 Task: Add Bala Enzyme Inc Berry Triple Enzyme Hydration Pack Single to the cart.
Action: Mouse pressed left at (12, 120)
Screenshot: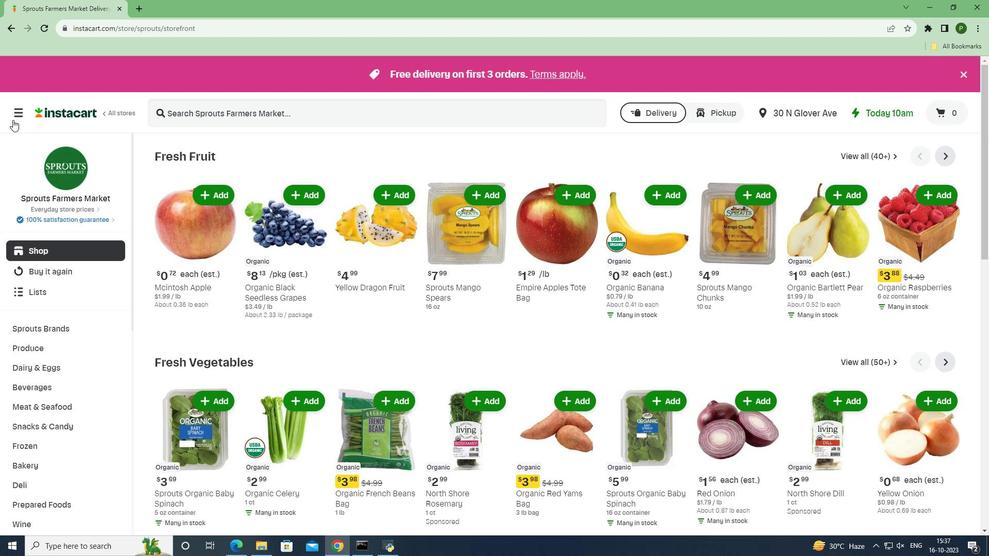 
Action: Mouse moved to (52, 269)
Screenshot: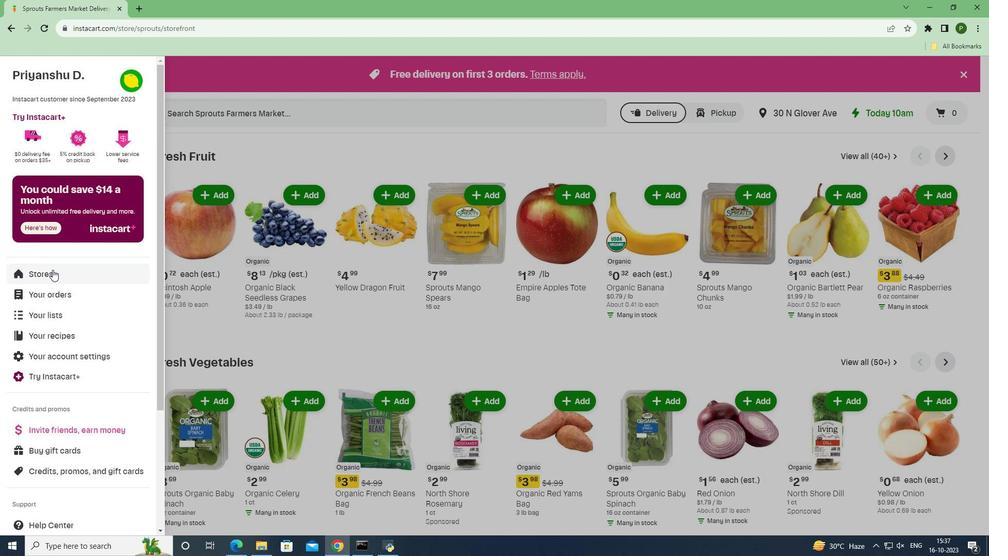 
Action: Mouse pressed left at (52, 269)
Screenshot: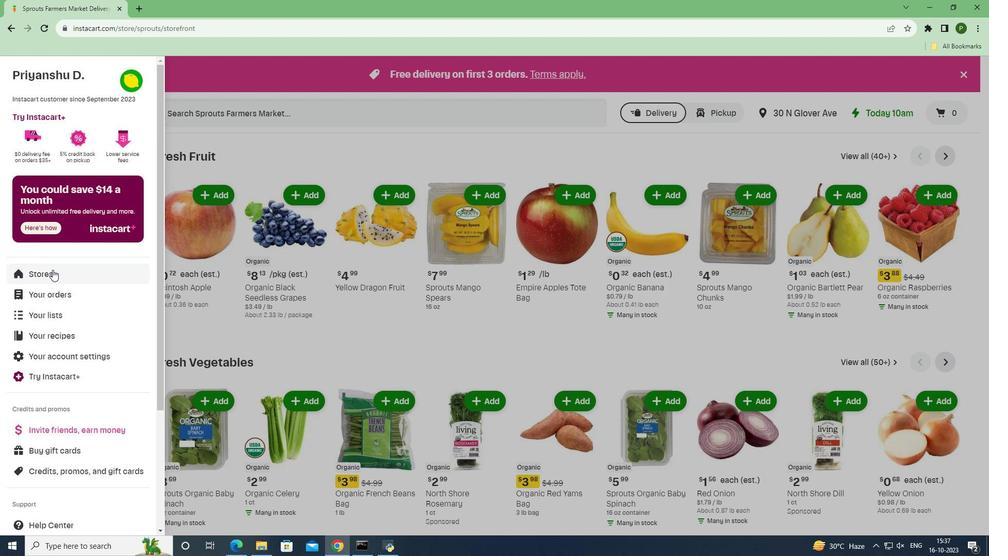 
Action: Mouse moved to (238, 92)
Screenshot: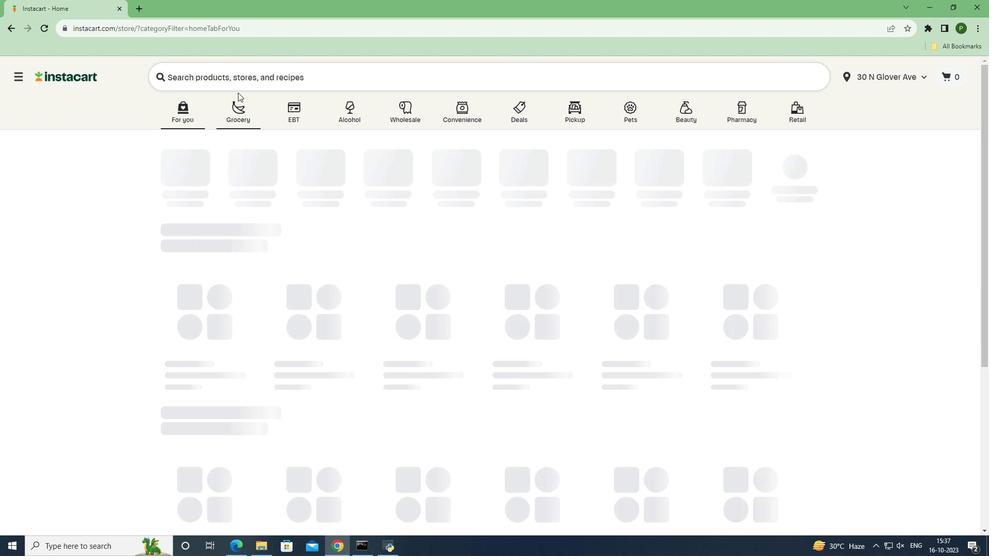 
Action: Mouse pressed left at (238, 92)
Screenshot: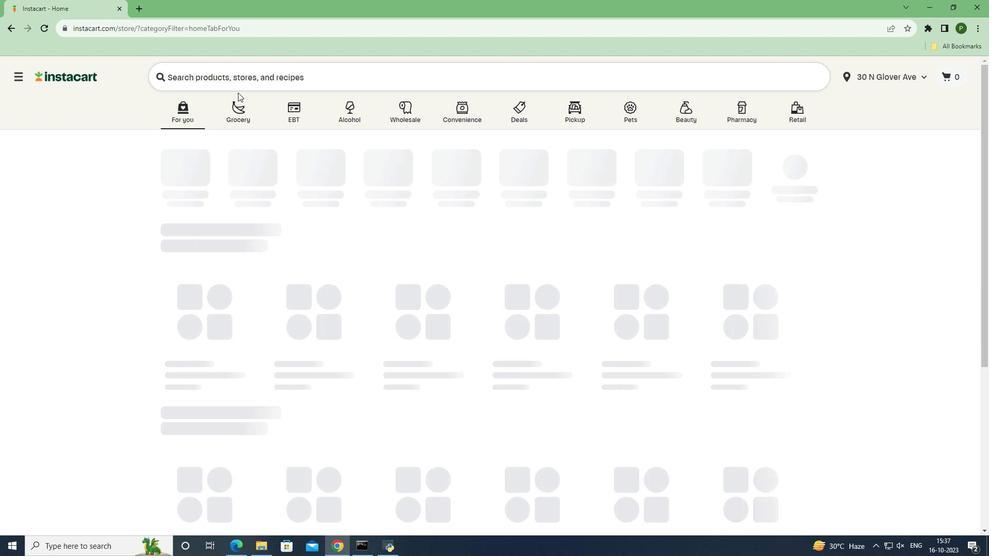 
Action: Mouse moved to (238, 95)
Screenshot: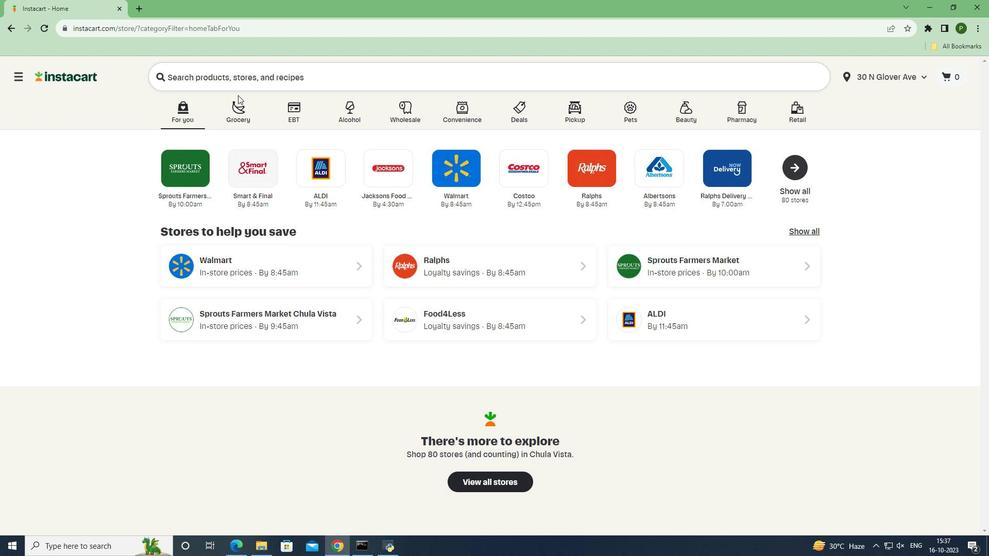 
Action: Mouse pressed left at (238, 95)
Screenshot: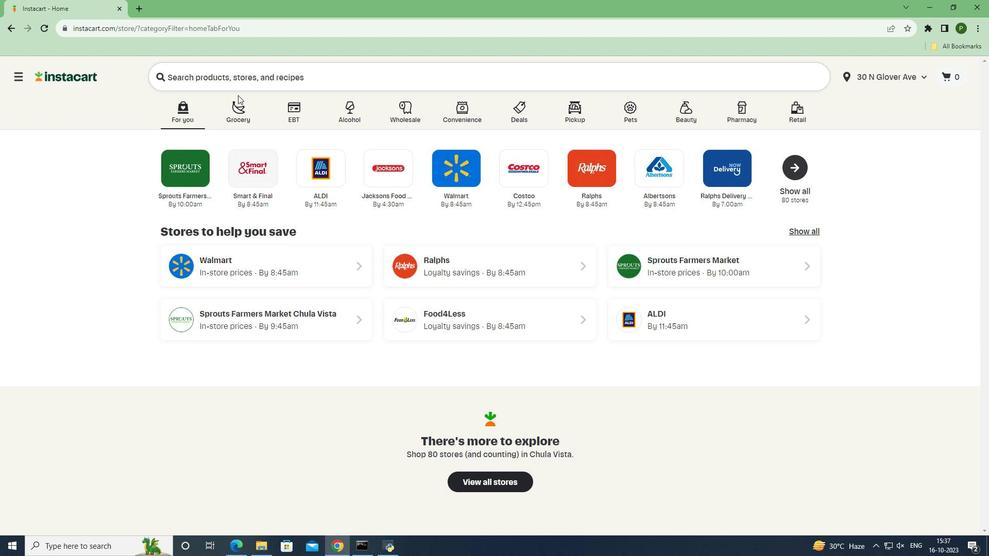 
Action: Mouse moved to (229, 128)
Screenshot: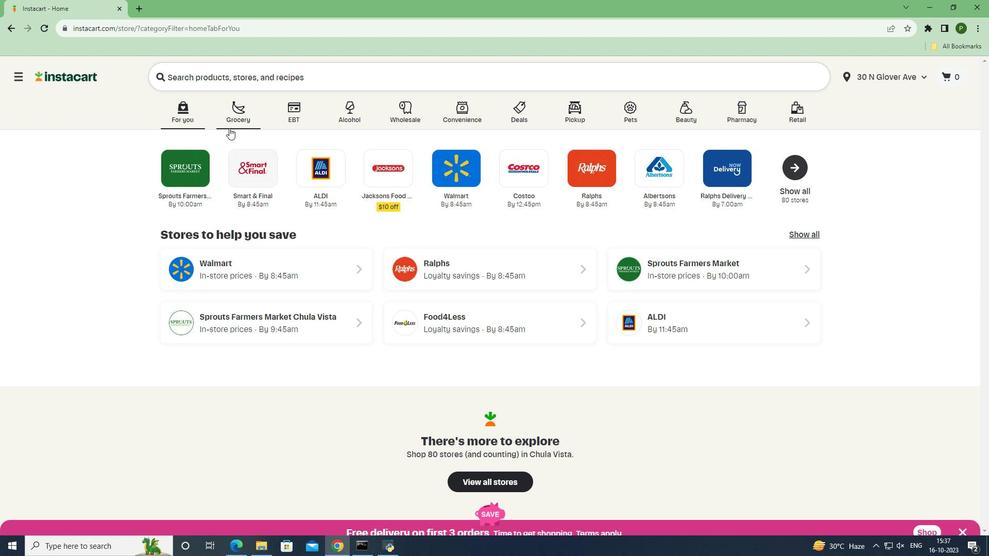 
Action: Mouse pressed left at (229, 128)
Screenshot: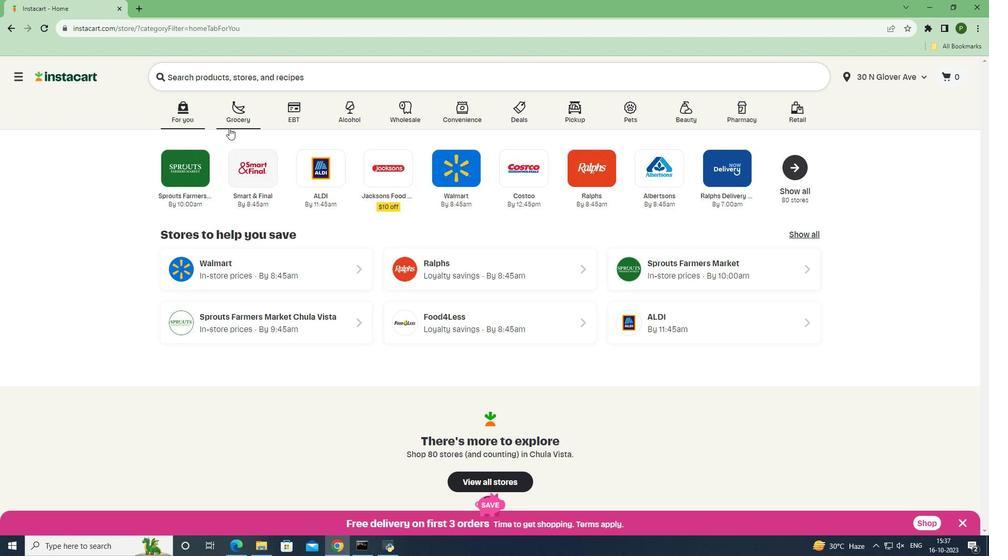 
Action: Mouse moved to (632, 235)
Screenshot: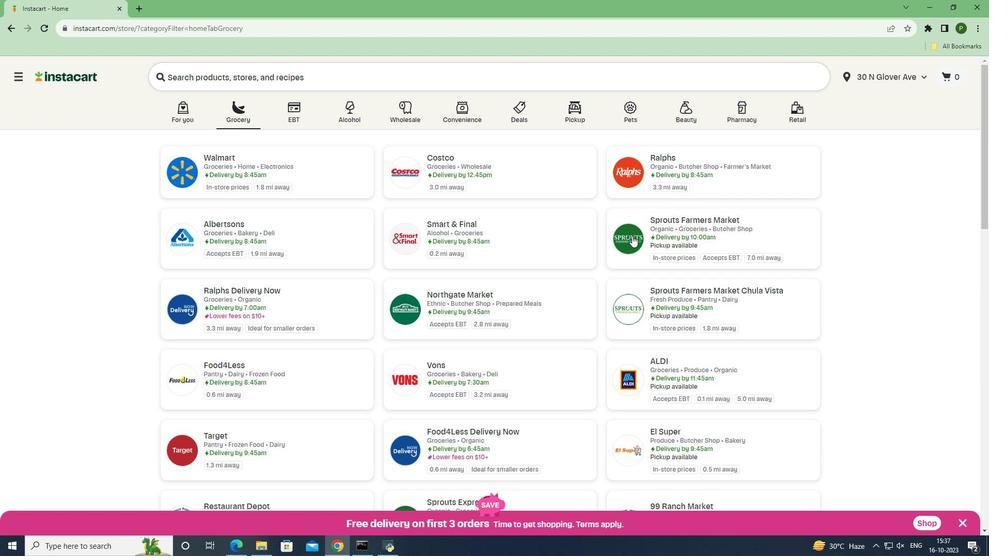 
Action: Mouse pressed left at (632, 235)
Screenshot: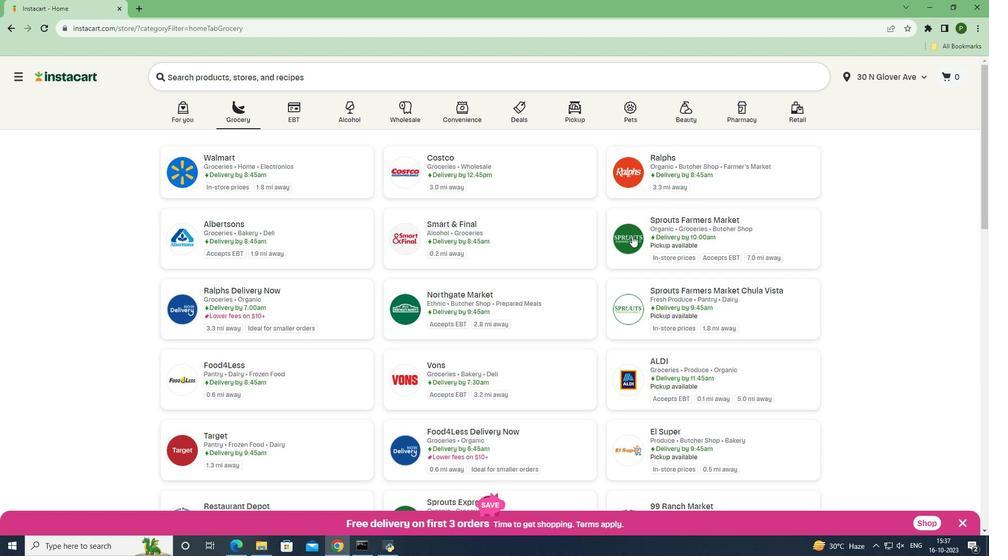 
Action: Mouse moved to (48, 380)
Screenshot: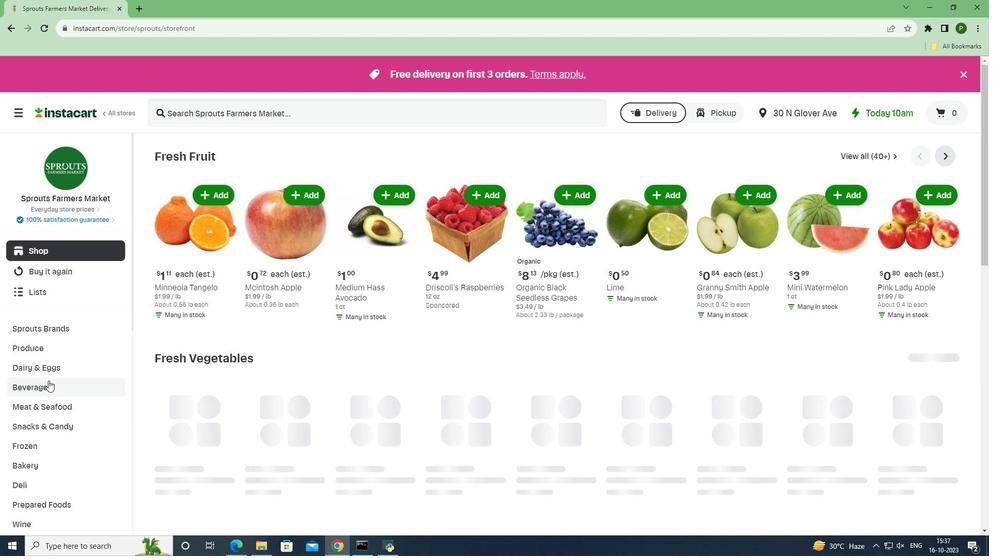
Action: Mouse pressed left at (48, 380)
Screenshot: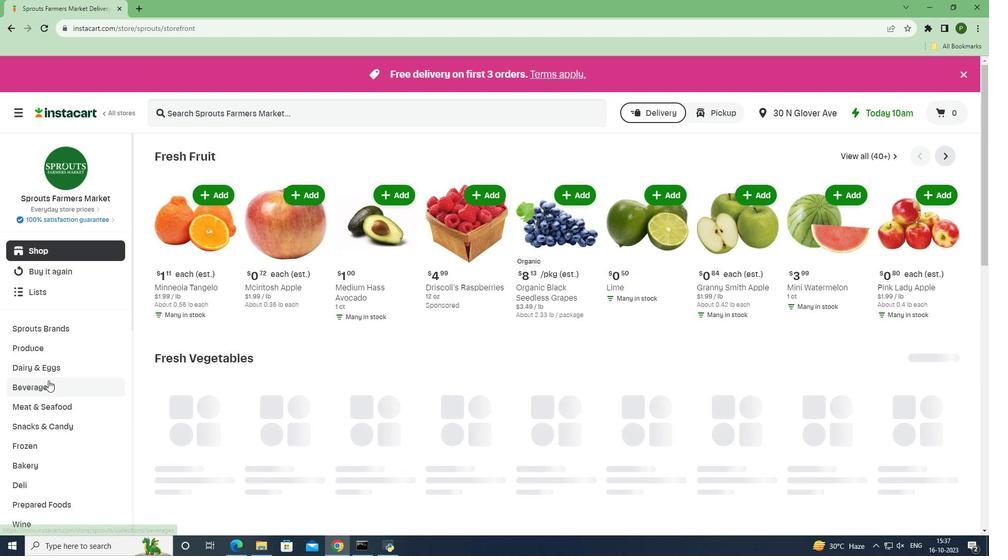 
Action: Mouse moved to (921, 178)
Screenshot: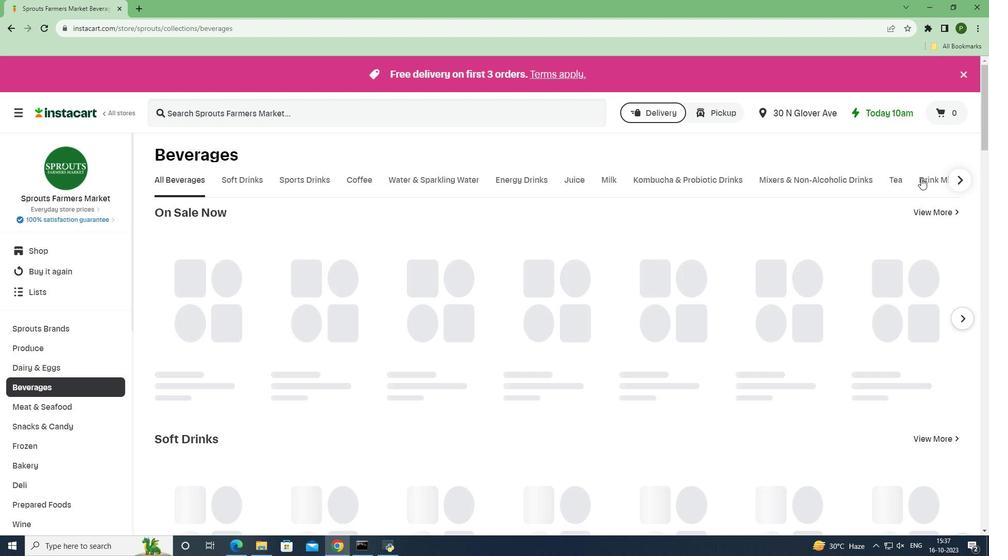 
Action: Mouse pressed left at (921, 178)
Screenshot: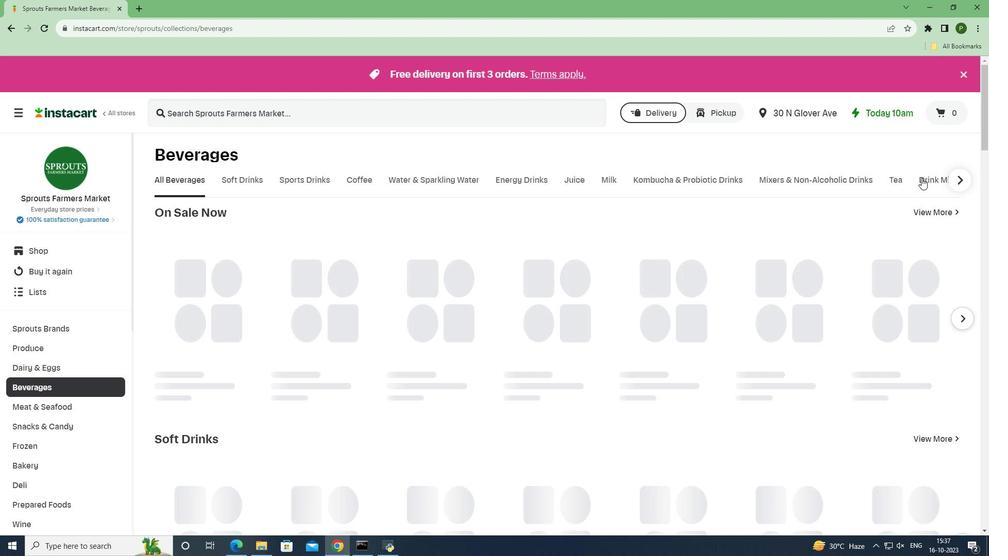 
Action: Mouse moved to (282, 226)
Screenshot: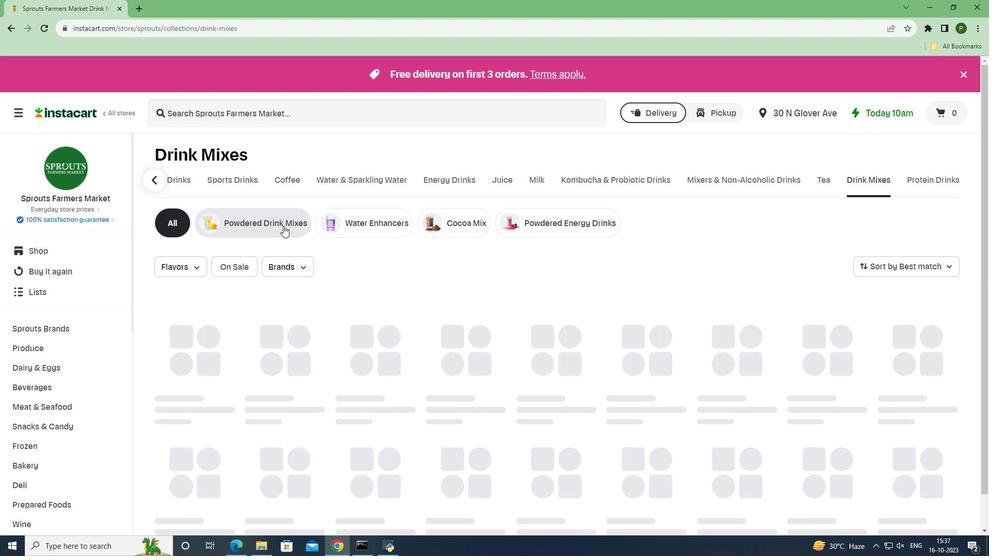 
Action: Mouse pressed left at (282, 226)
Screenshot: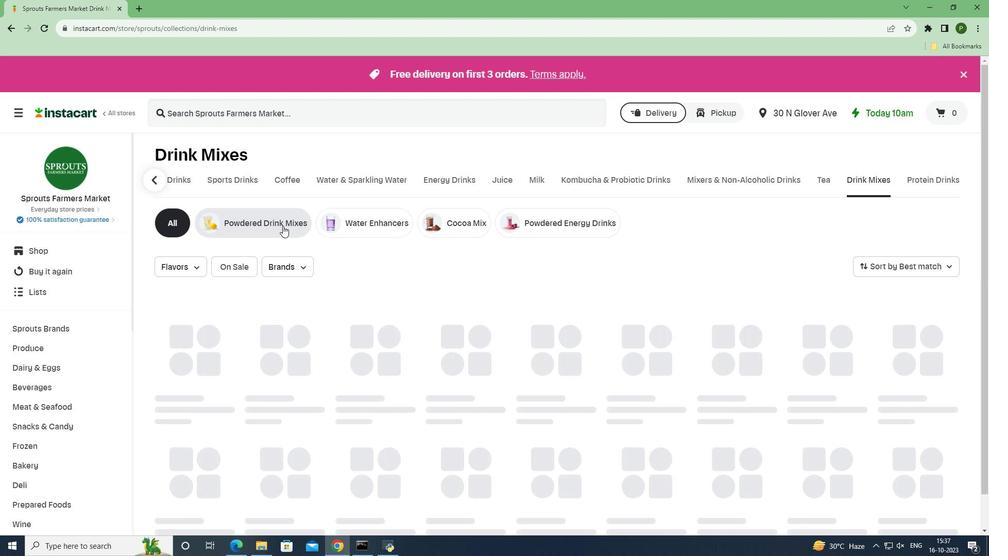 
Action: Mouse moved to (272, 110)
Screenshot: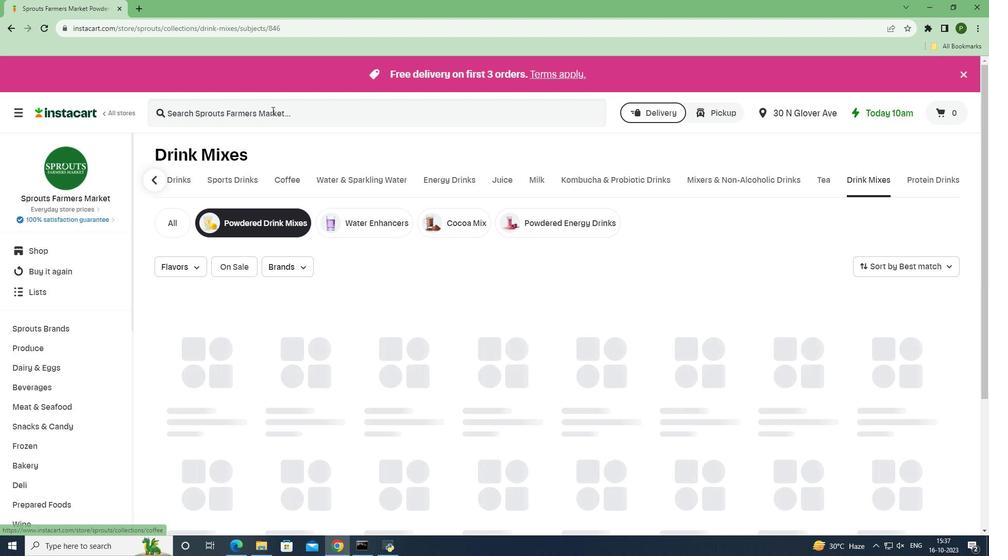 
Action: Mouse pressed left at (272, 110)
Screenshot: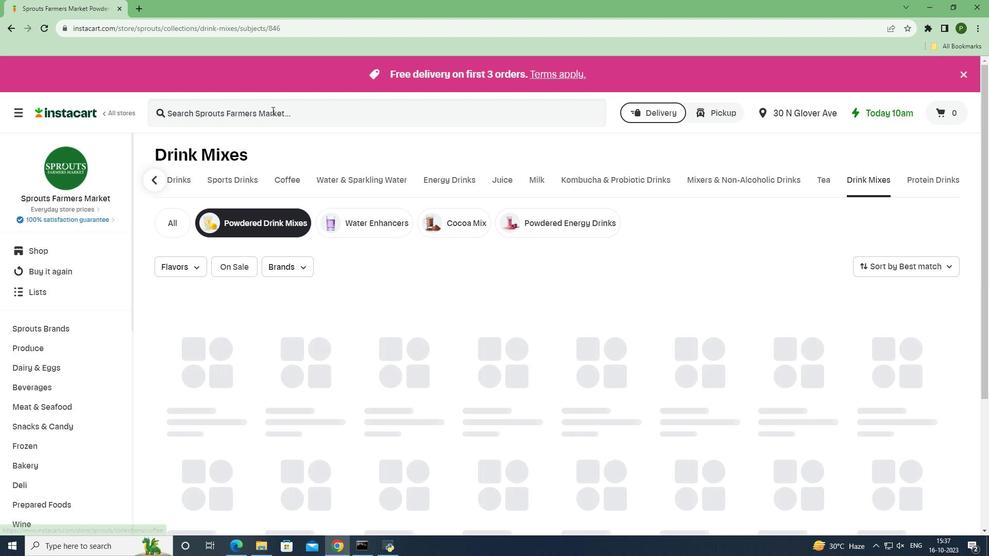 
Action: Key pressed <Key.caps_lock>B<Key.caps_lock>ala<Key.space><Key.caps_lock>E<Key.caps_lock>nzyme<Key.space><Key.caps_lock>I<Key.caps_lock>nc<Key.space><Key.caps_lock>B<Key.caps_lock><Key.caps_lock><Key.caps_lock>erry<Key.space><Key.caps_lock>T<Key.caps_lock>riple<Key.space><Key.caps_lock>E<Key.caps_lock>nzyme<Key.space><Key.caps_lock>H<Key.caps_lock>ydration<Key.space><Key.caps_lock>P<Key.caps_lock>ack<Key.space><Key.caps_lock>S<Key.caps_lock>ingle<Key.space><Key.enter>
Screenshot: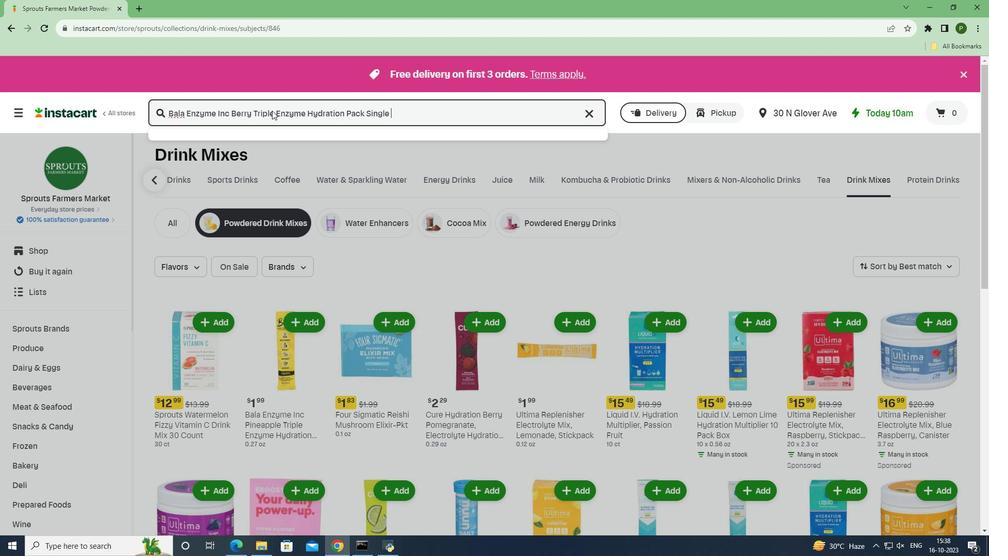
Action: Mouse moved to (277, 202)
Screenshot: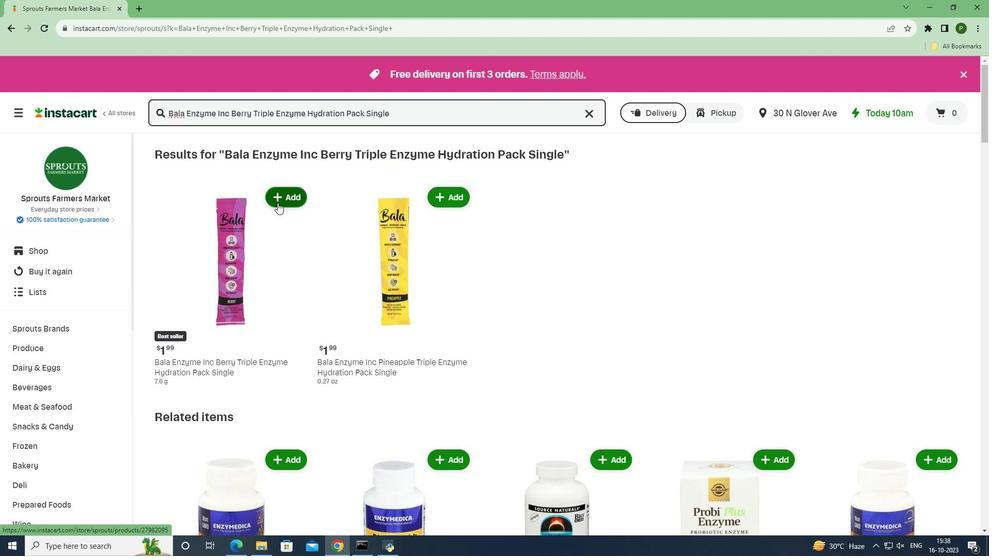 
Action: Mouse pressed left at (277, 202)
Screenshot: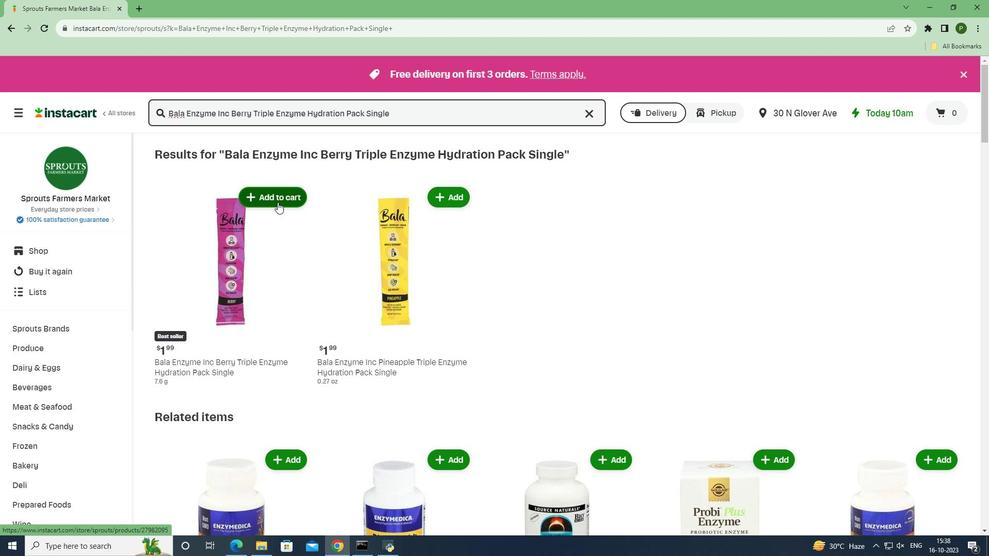 
Action: Mouse moved to (326, 287)
Screenshot: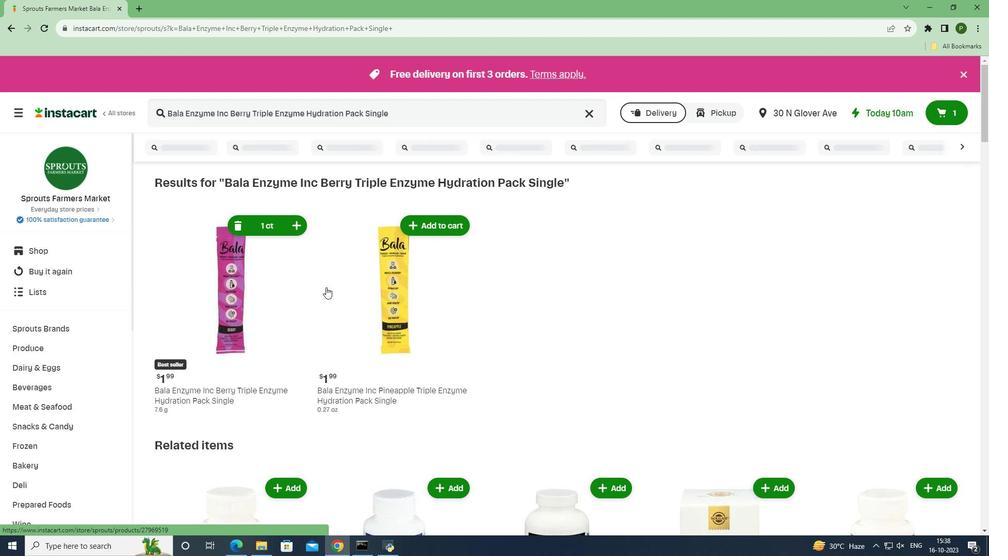
